 Task: Select the file "vlc" for log filename.
Action: Mouse moved to (131, 16)
Screenshot: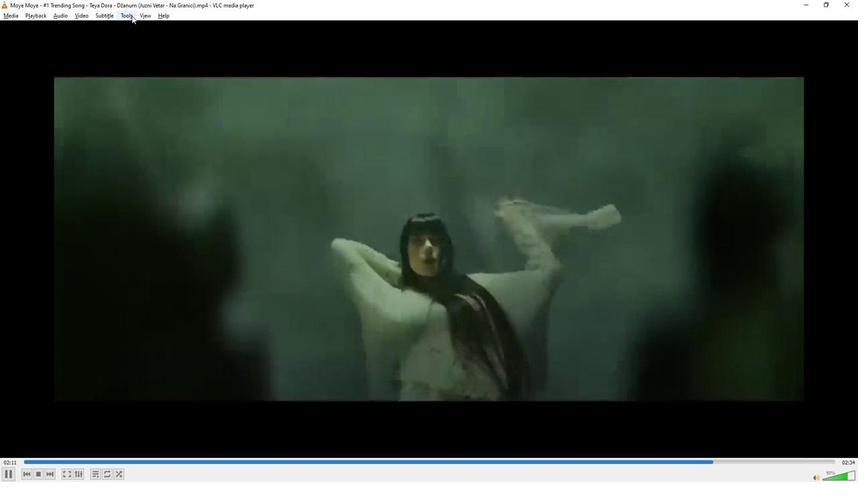 
Action: Mouse pressed left at (131, 16)
Screenshot: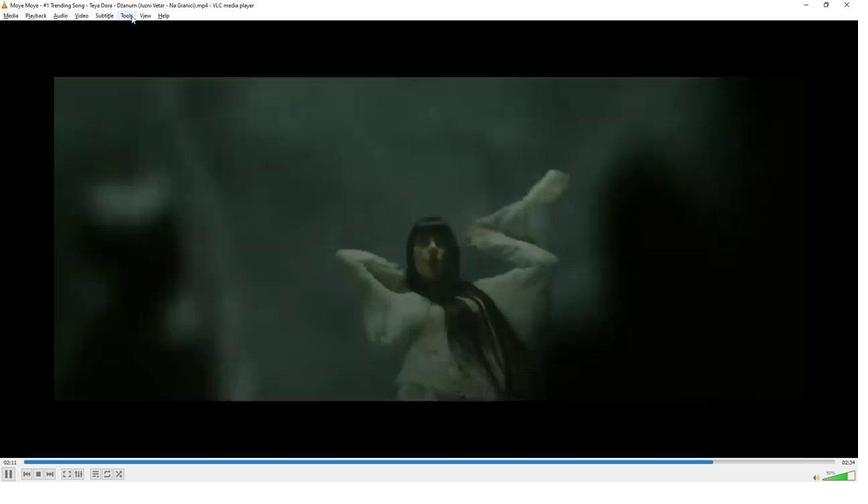 
Action: Mouse moved to (142, 122)
Screenshot: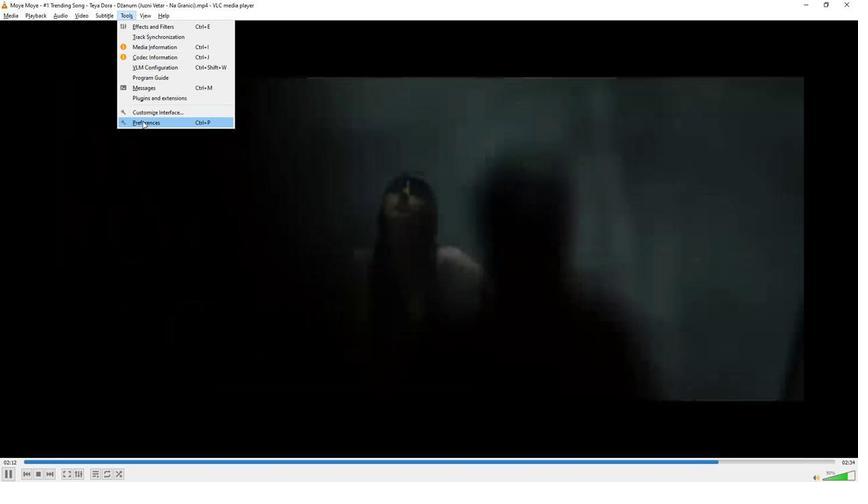 
Action: Mouse pressed left at (142, 122)
Screenshot: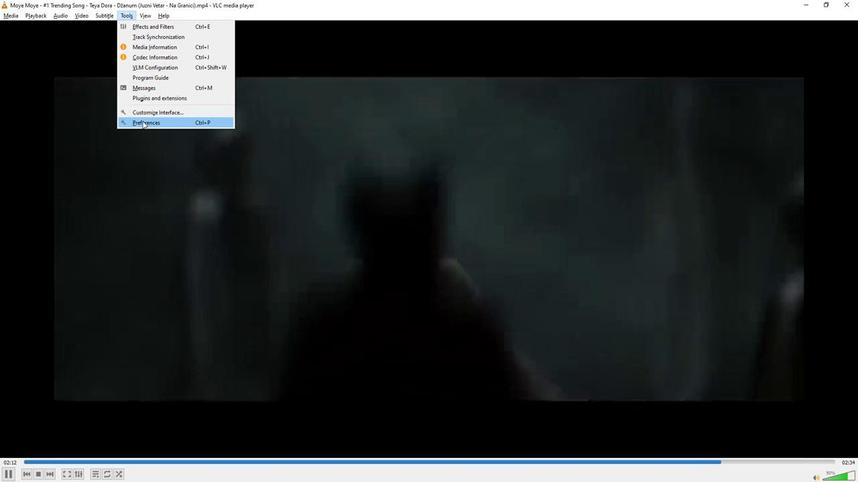 
Action: Mouse moved to (240, 372)
Screenshot: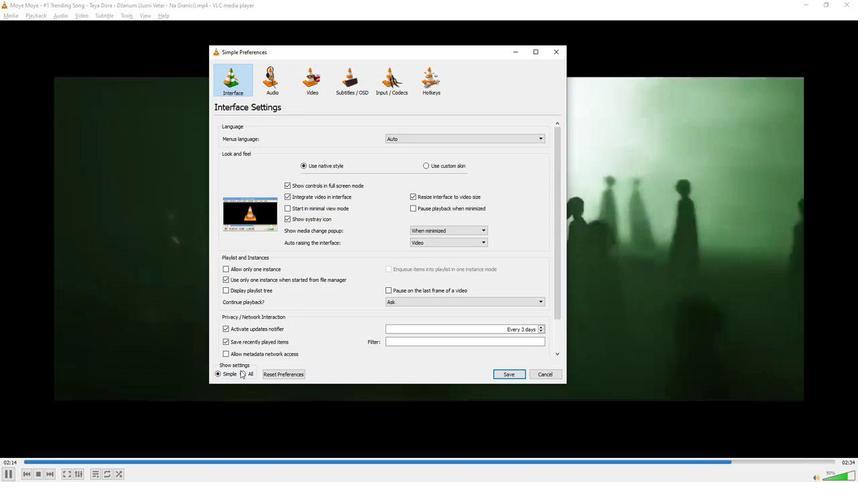 
Action: Mouse pressed left at (240, 372)
Screenshot: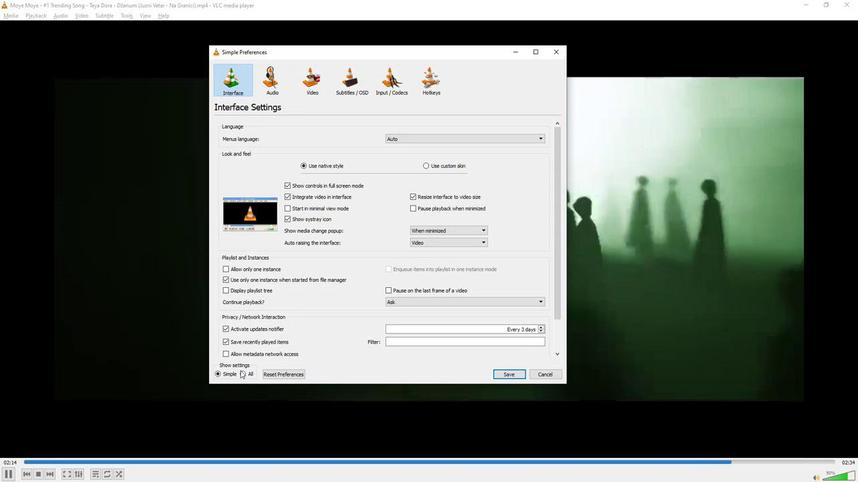 
Action: Mouse moved to (268, 123)
Screenshot: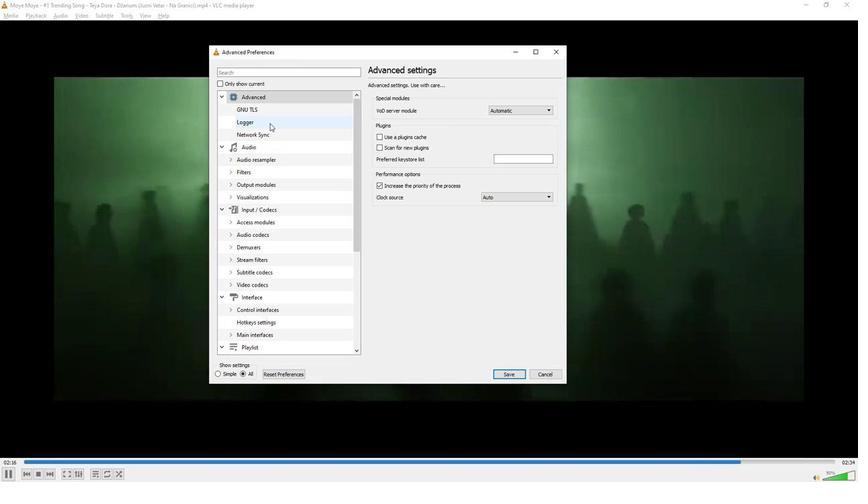 
Action: Mouse pressed left at (268, 123)
Screenshot: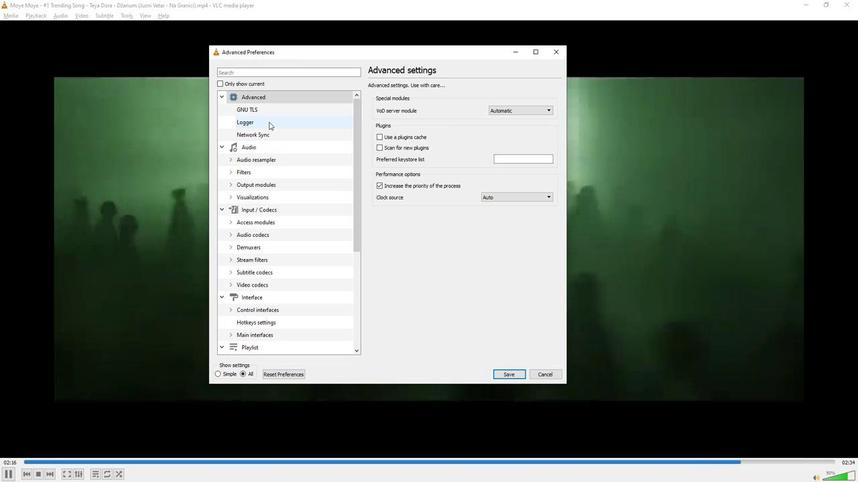 
Action: Mouse moved to (537, 113)
Screenshot: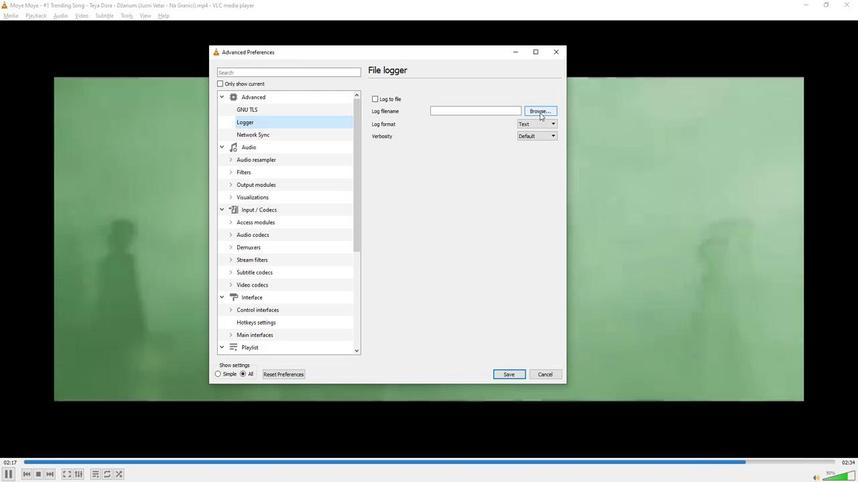 
Action: Mouse pressed left at (537, 113)
Screenshot: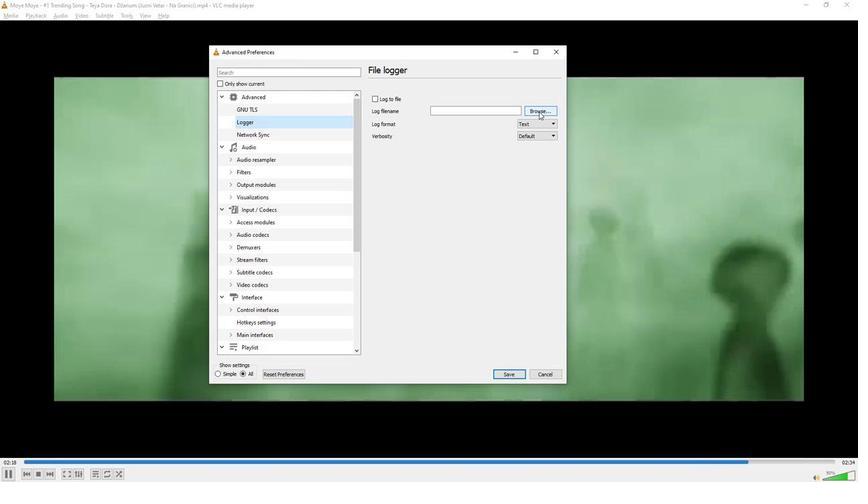 
Action: Mouse moved to (257, 146)
Screenshot: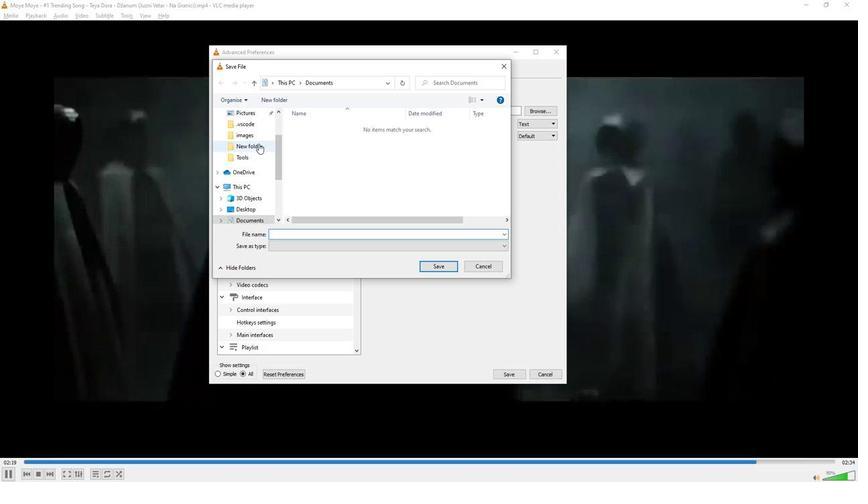
Action: Mouse pressed left at (257, 146)
Screenshot: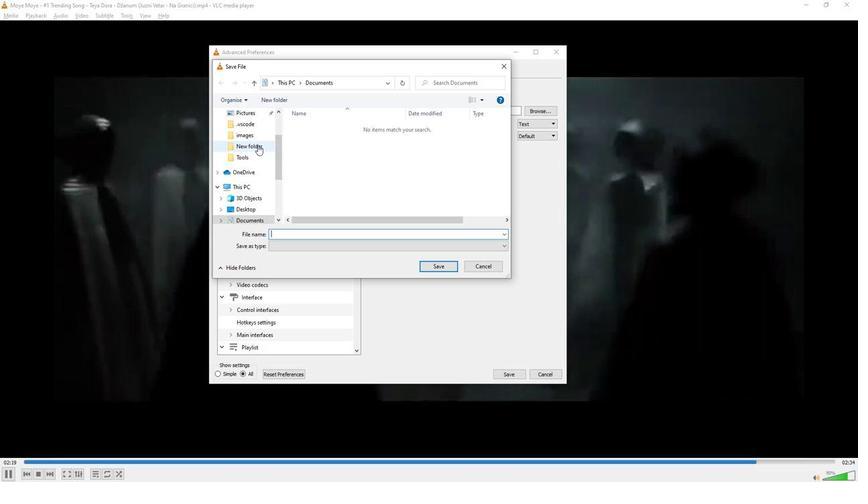 
Action: Mouse moved to (367, 142)
Screenshot: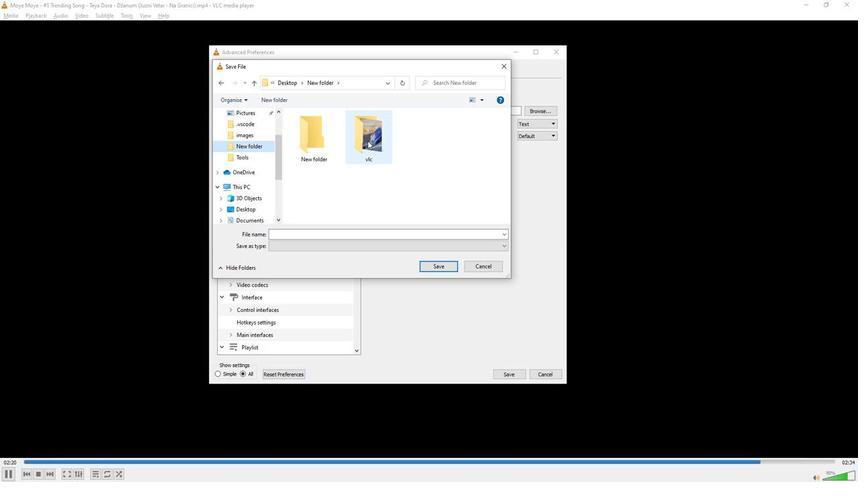 
Action: Mouse pressed left at (367, 142)
Screenshot: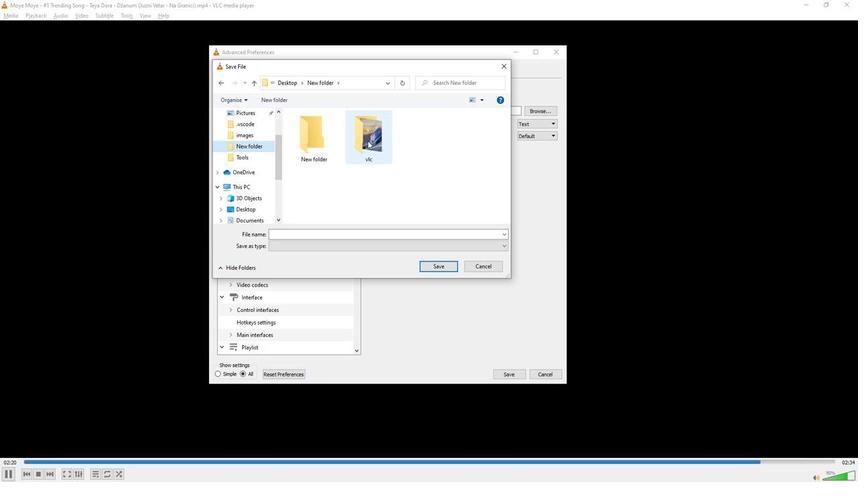 
Action: Mouse pressed left at (367, 142)
Screenshot: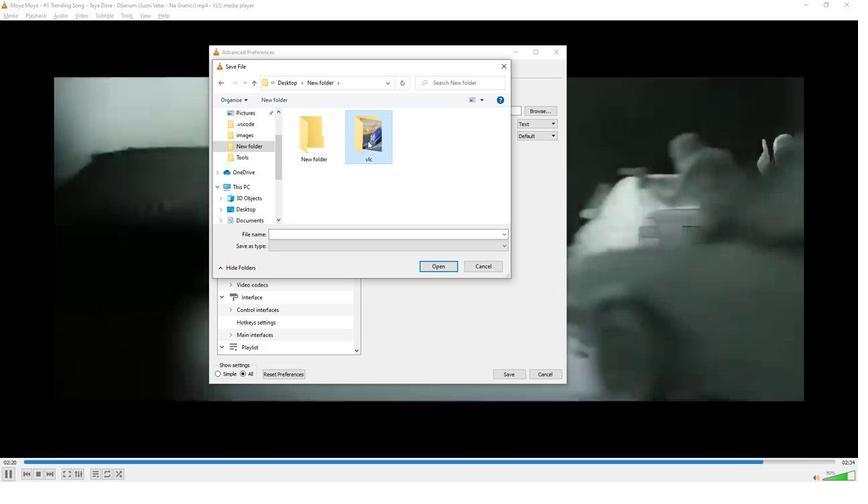 
Action: Mouse moved to (315, 150)
Screenshot: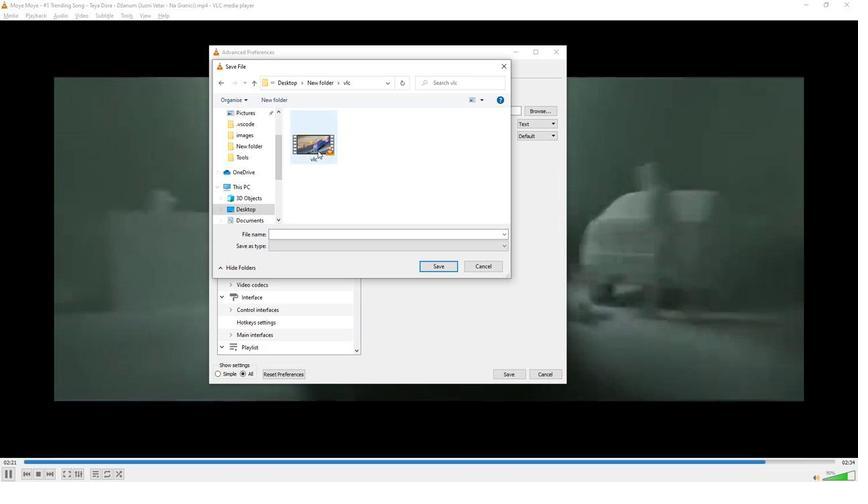 
Action: Mouse pressed left at (315, 150)
Screenshot: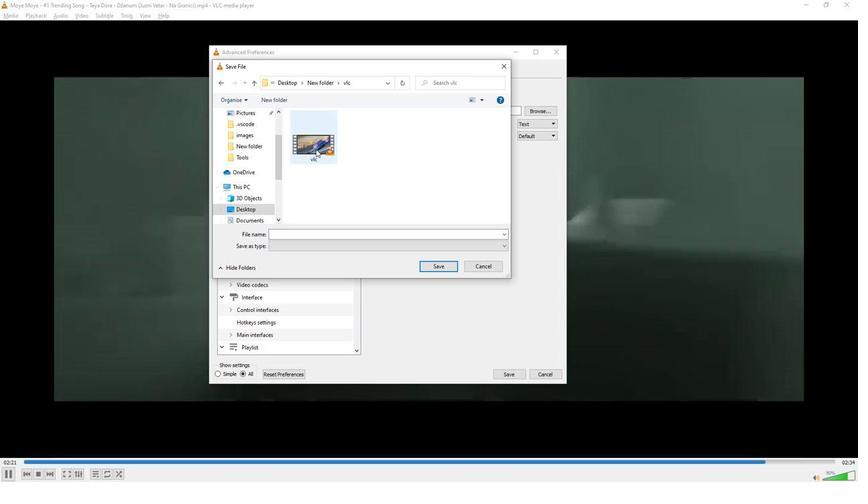 
Action: Mouse moved to (424, 266)
Screenshot: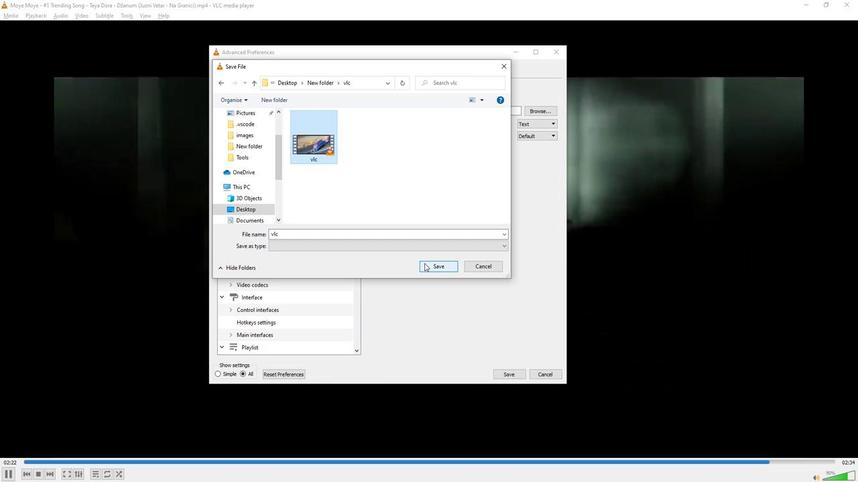 
Action: Mouse pressed left at (424, 266)
Screenshot: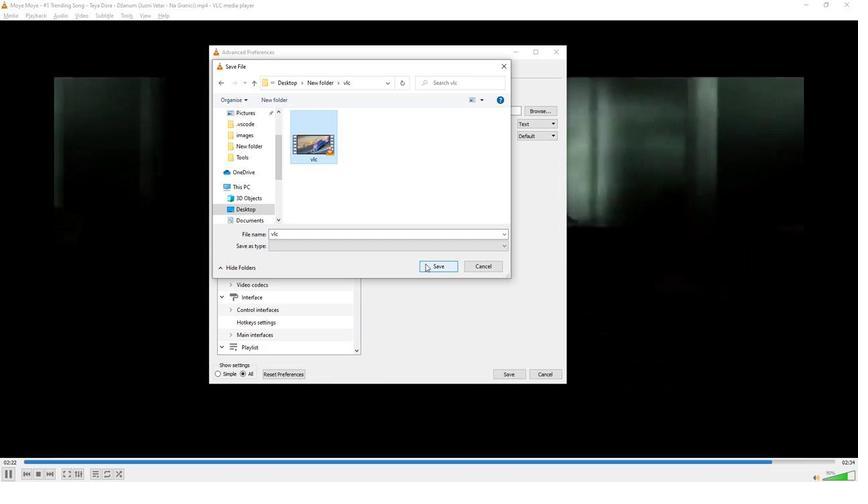 
Action: Mouse moved to (449, 250)
Screenshot: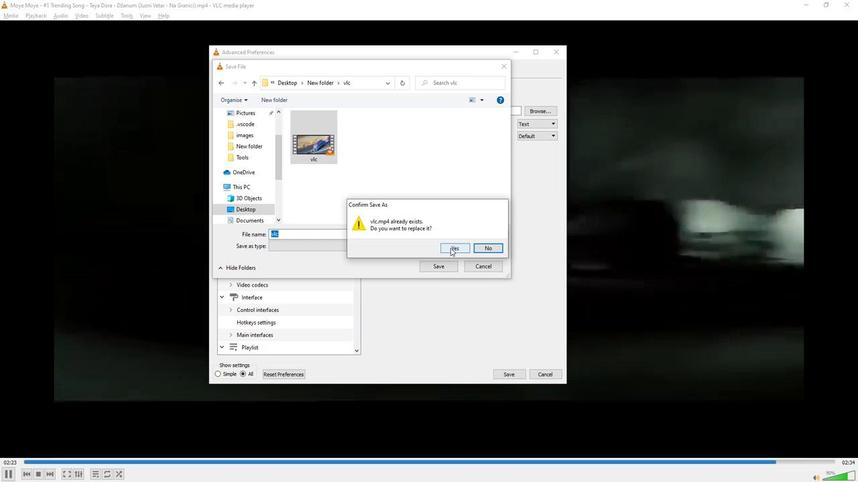 
Action: Mouse pressed left at (449, 250)
Screenshot: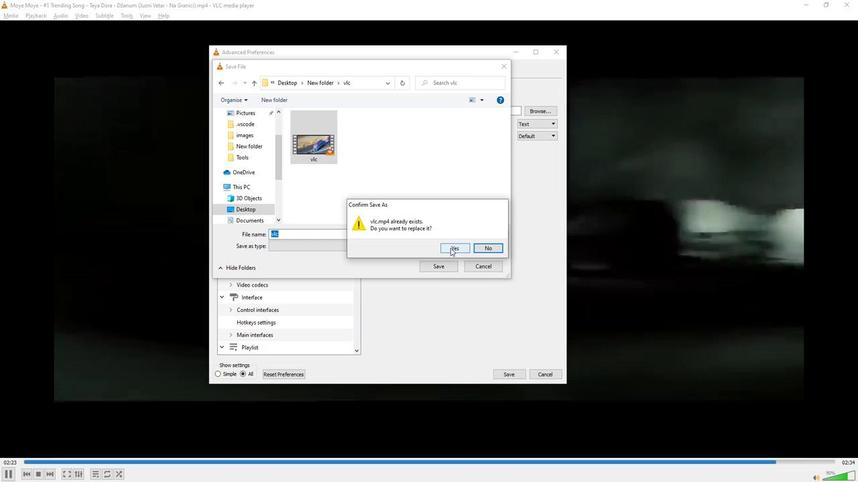 
Action: Mouse moved to (437, 311)
Screenshot: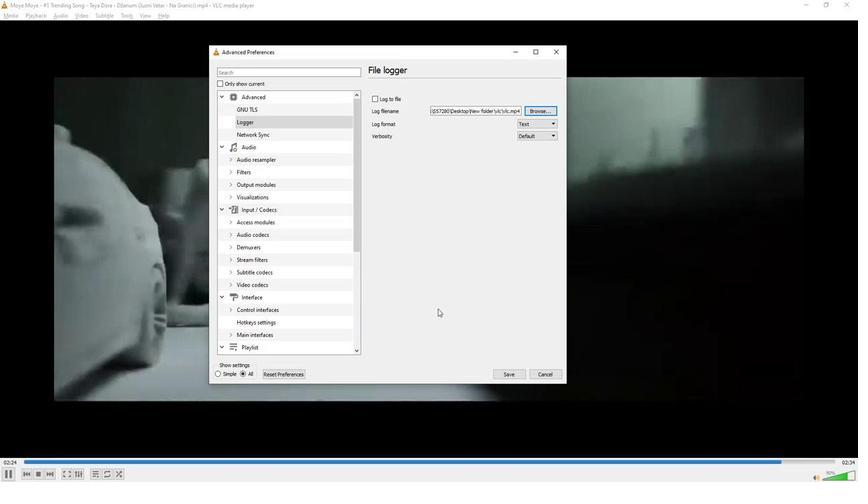 
